 Task: In the  document agreement Insert page numer 'on bottom of the page' change page color to  'Voilet'Apply Page border, setting:  Shadow Style: three thin lines; Color: 'Black;' Width: 3/4 pt
Action: Mouse moved to (100, 25)
Screenshot: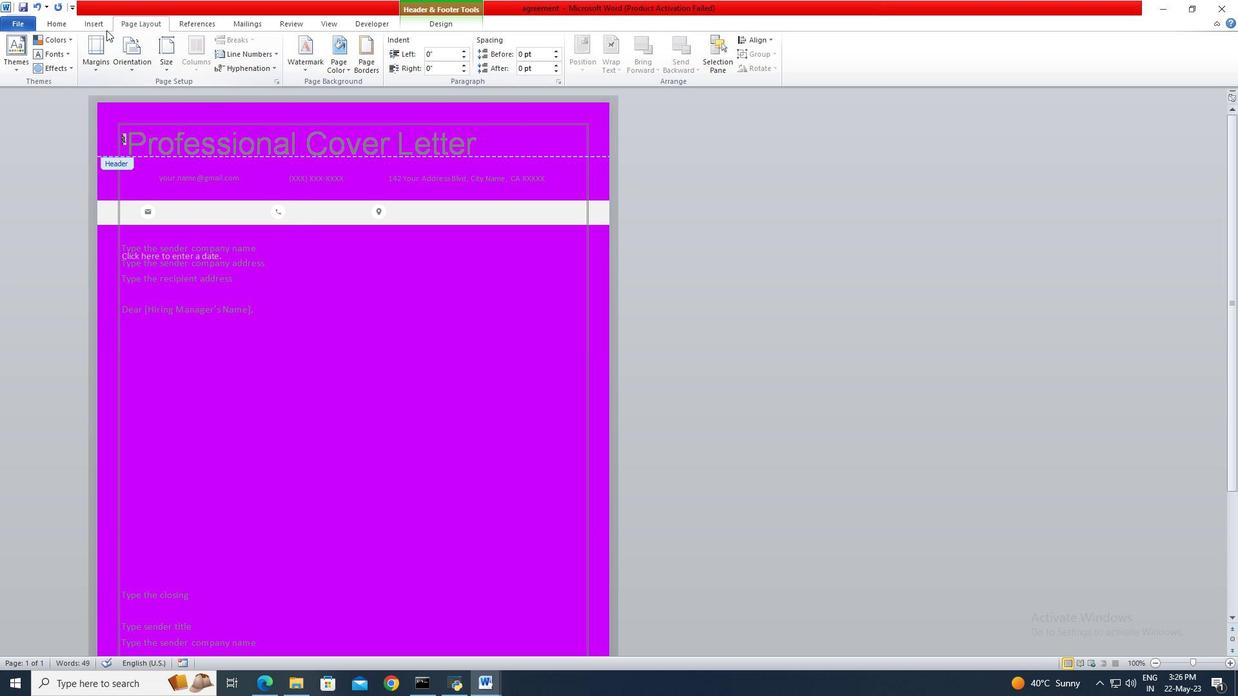 
Action: Mouse pressed left at (100, 25)
Screenshot: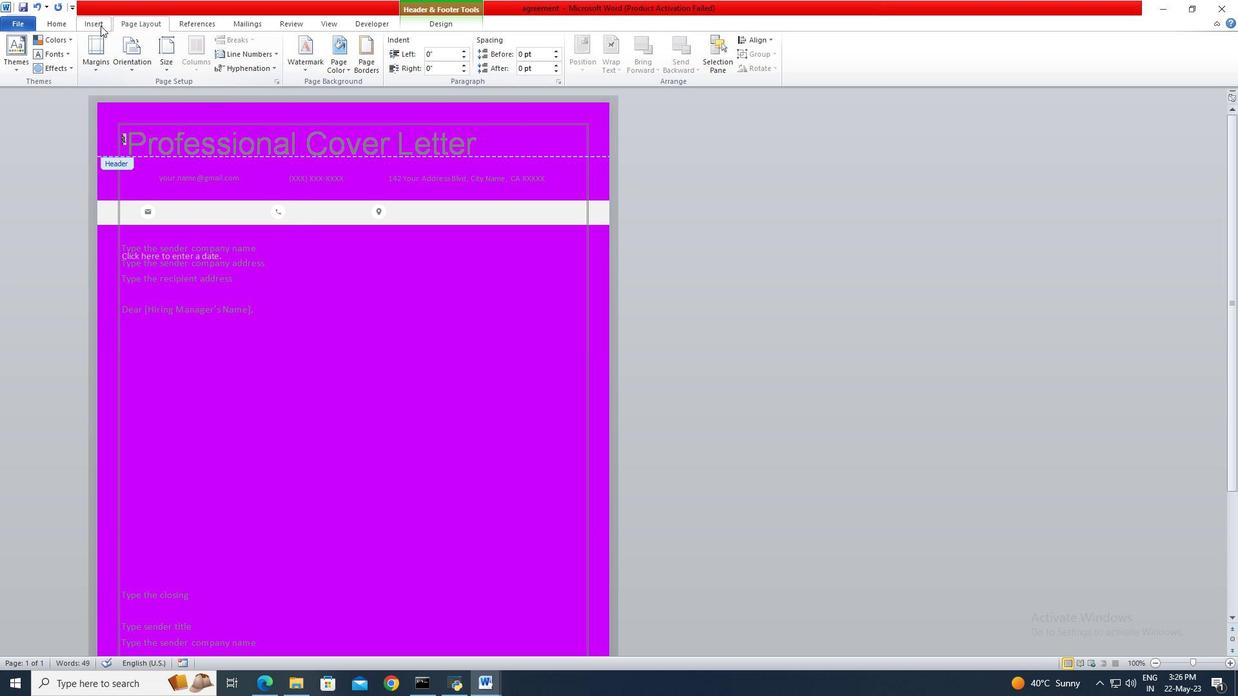 
Action: Mouse moved to (501, 70)
Screenshot: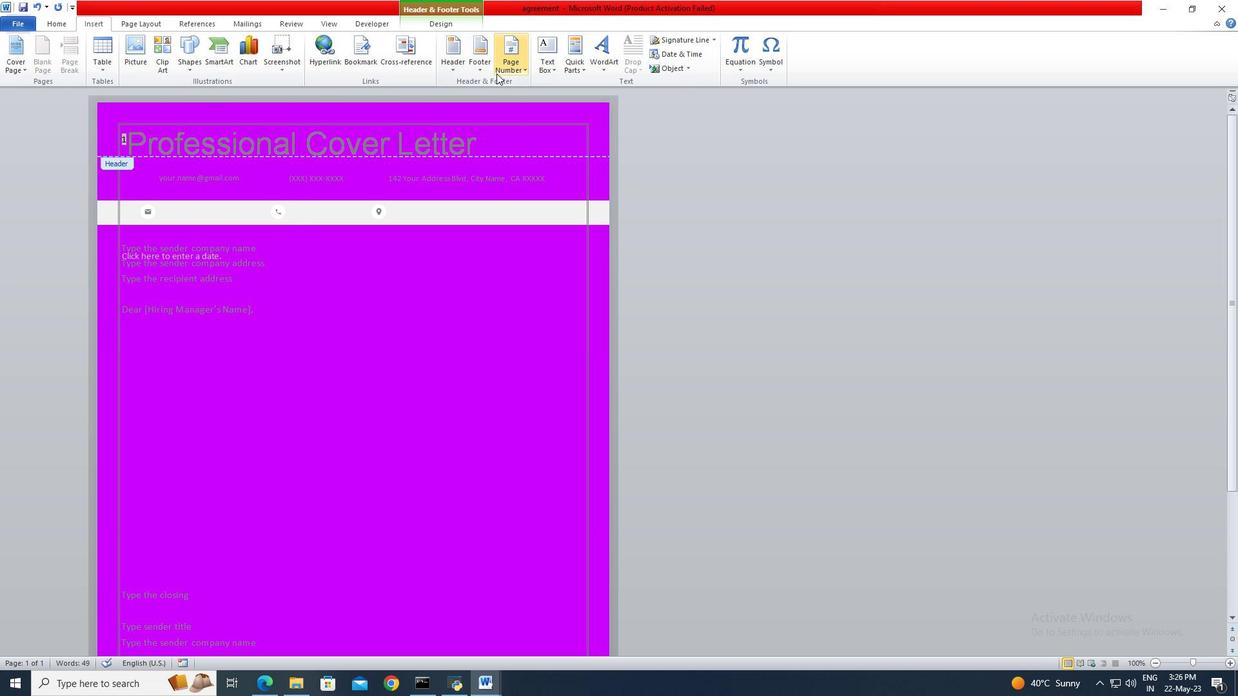 
Action: Mouse pressed left at (501, 70)
Screenshot: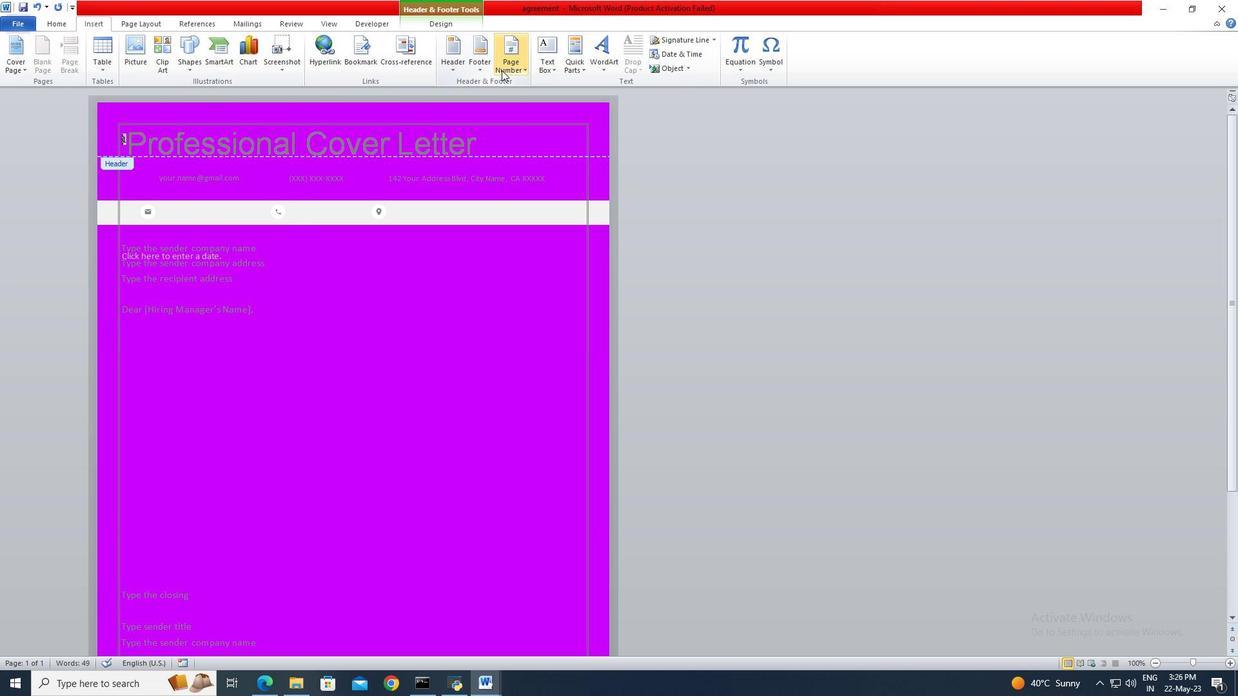 
Action: Mouse moved to (526, 94)
Screenshot: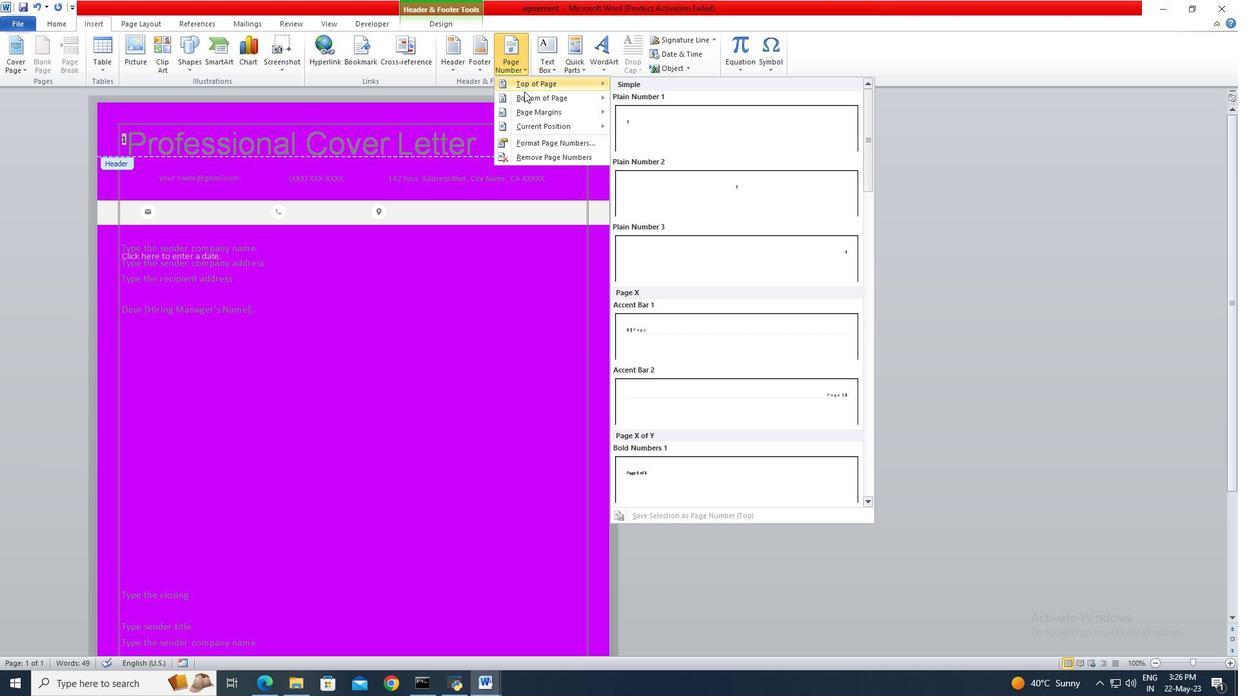 
Action: Mouse pressed left at (526, 94)
Screenshot: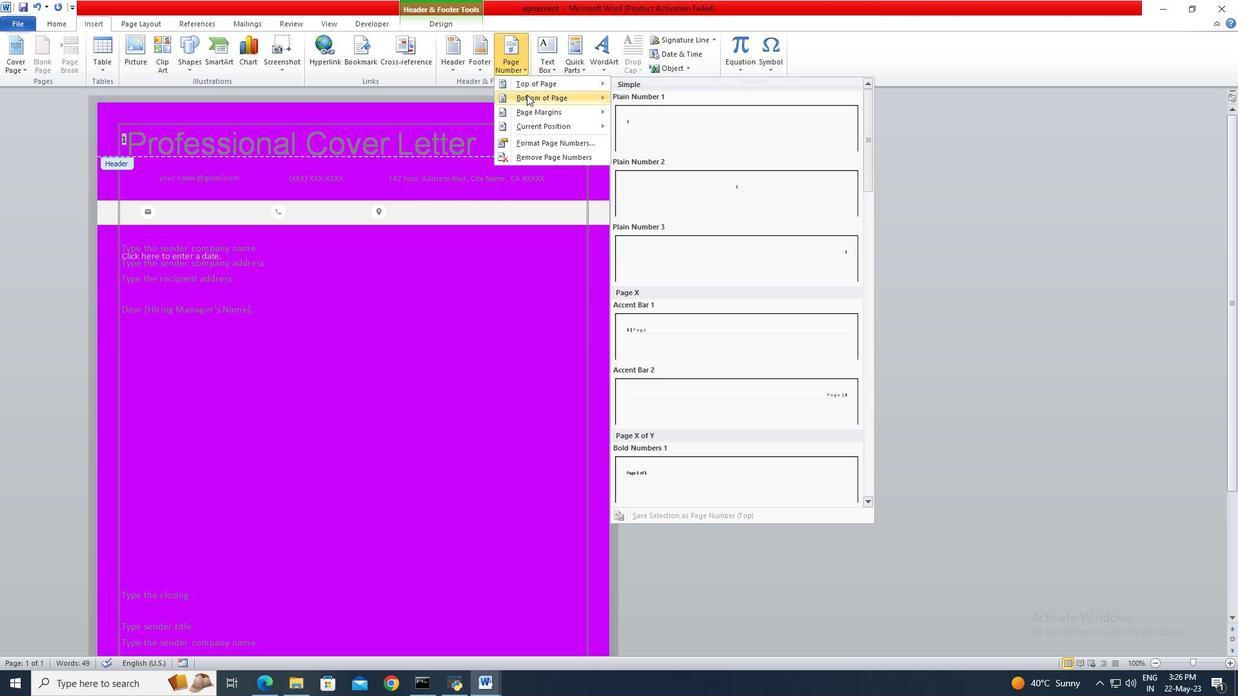 
Action: Mouse moved to (644, 144)
Screenshot: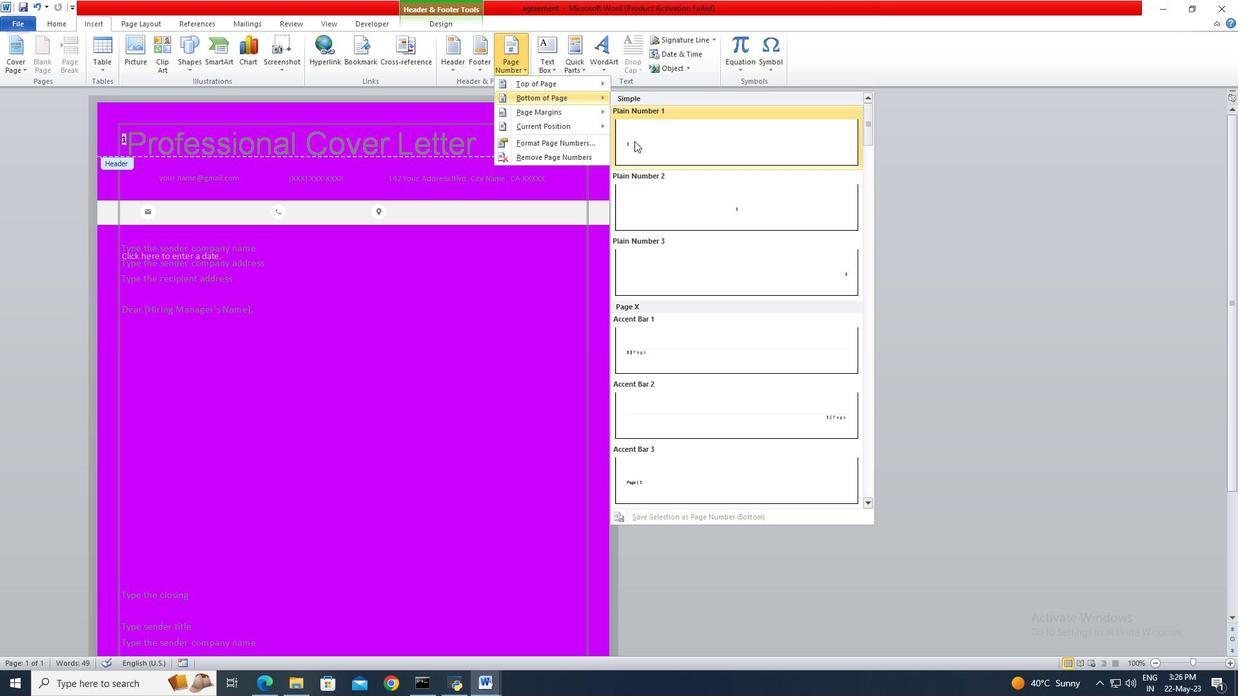 
Action: Mouse pressed left at (644, 144)
Screenshot: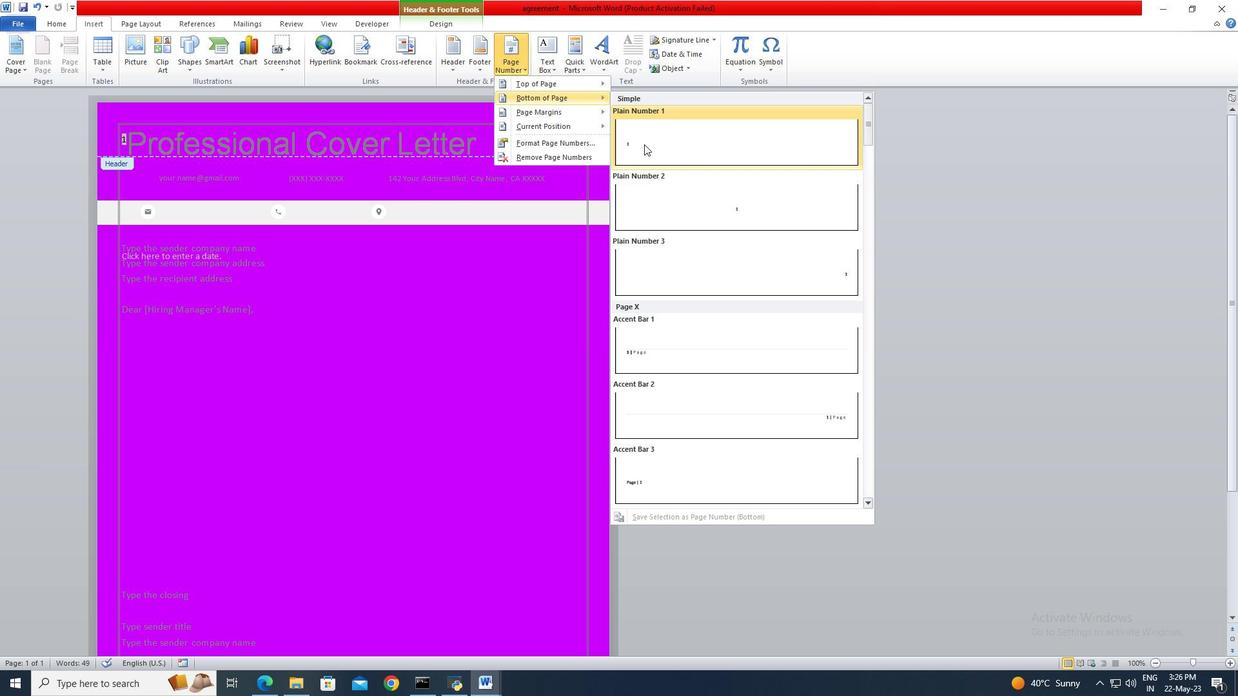
Action: Mouse moved to (160, 26)
Screenshot: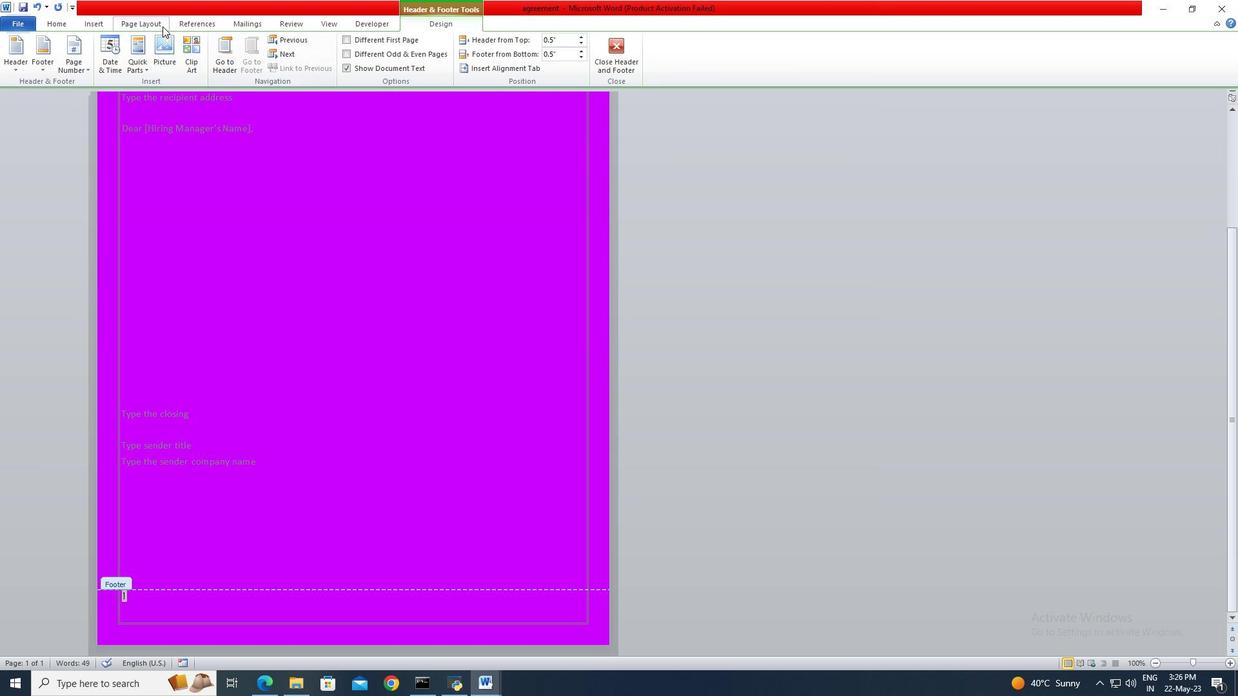
Action: Mouse pressed left at (160, 26)
Screenshot: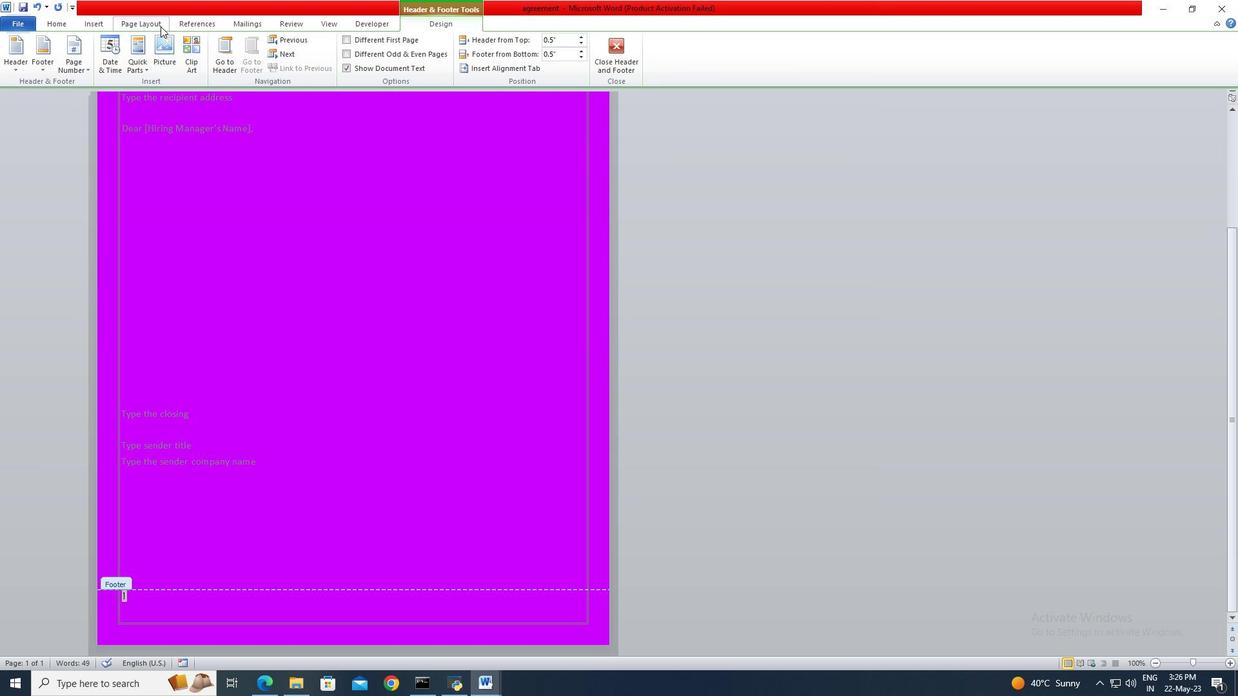 
Action: Mouse moved to (328, 70)
Screenshot: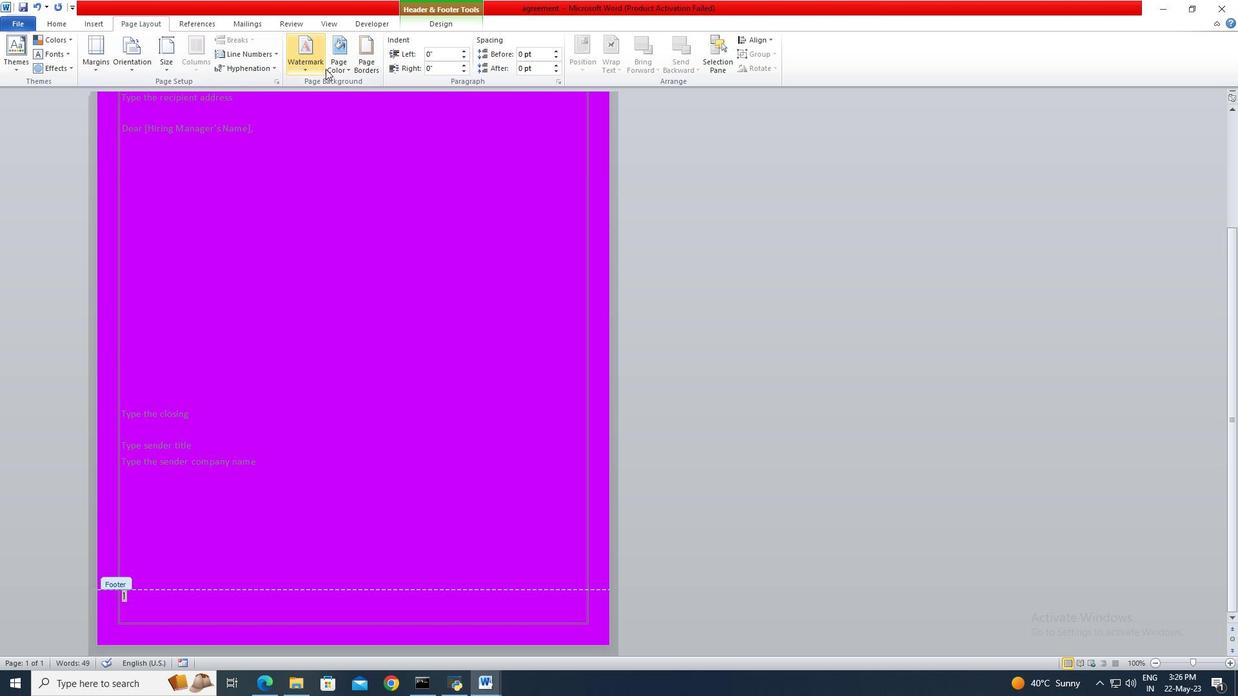 
Action: Mouse pressed left at (328, 70)
Screenshot: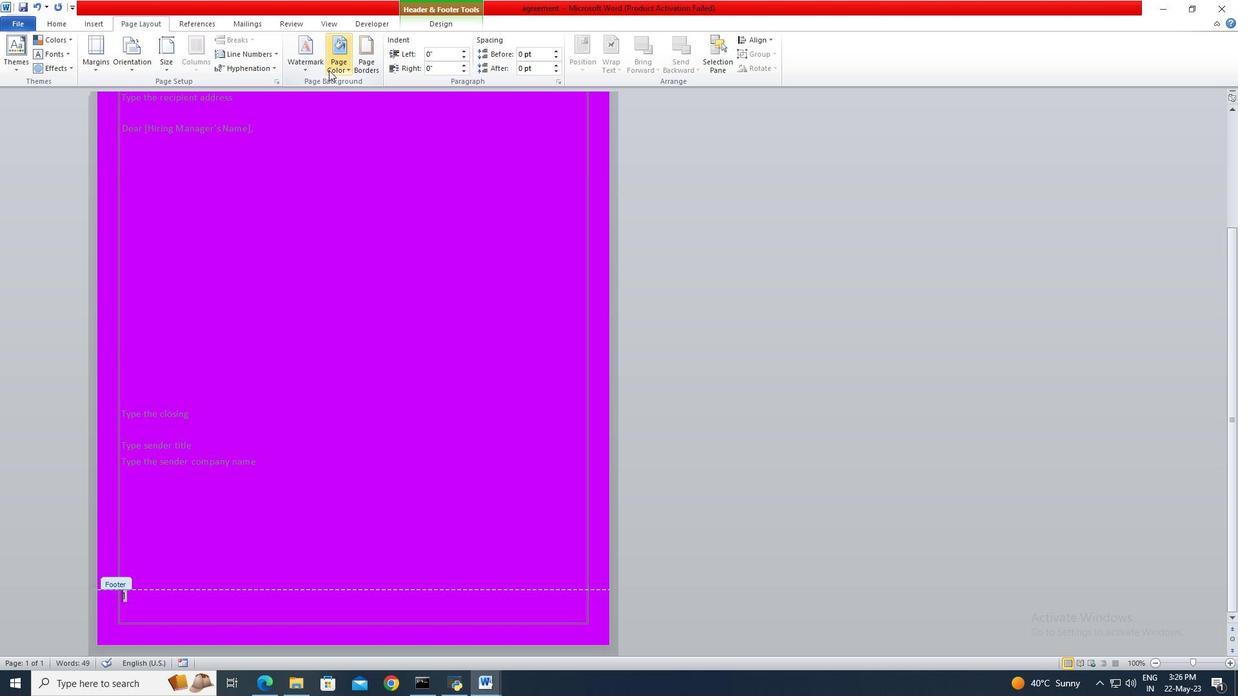
Action: Mouse moved to (335, 183)
Screenshot: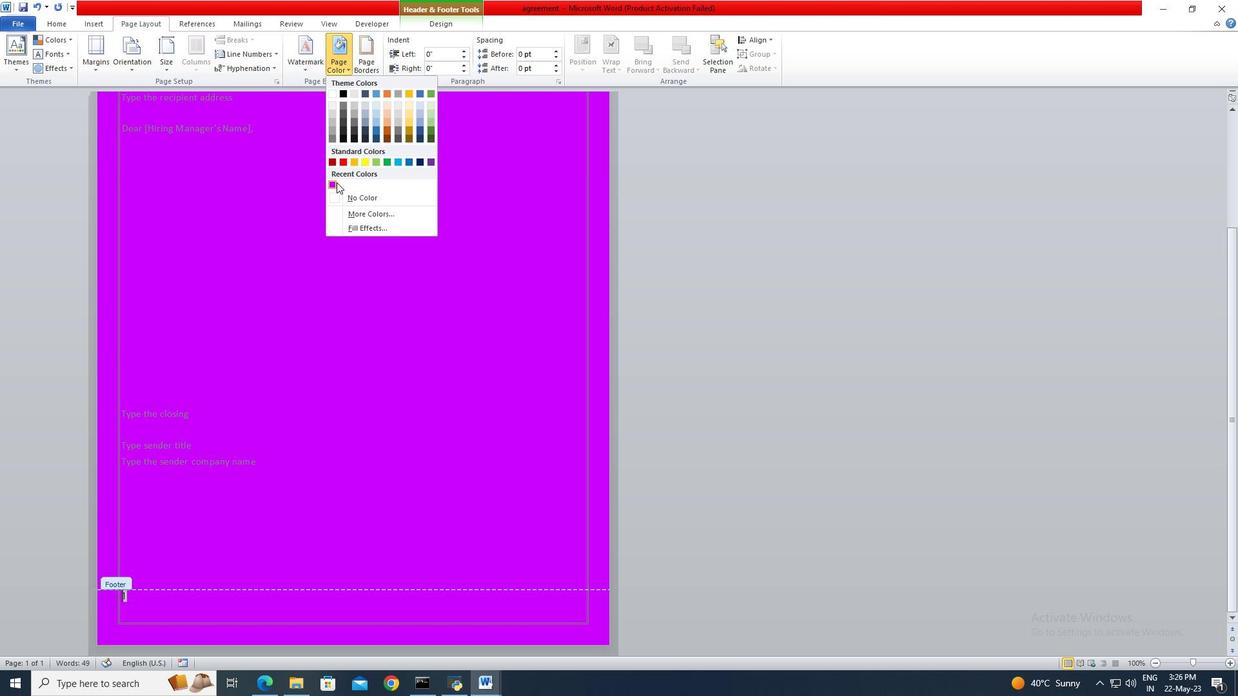 
Action: Mouse pressed left at (335, 183)
Screenshot: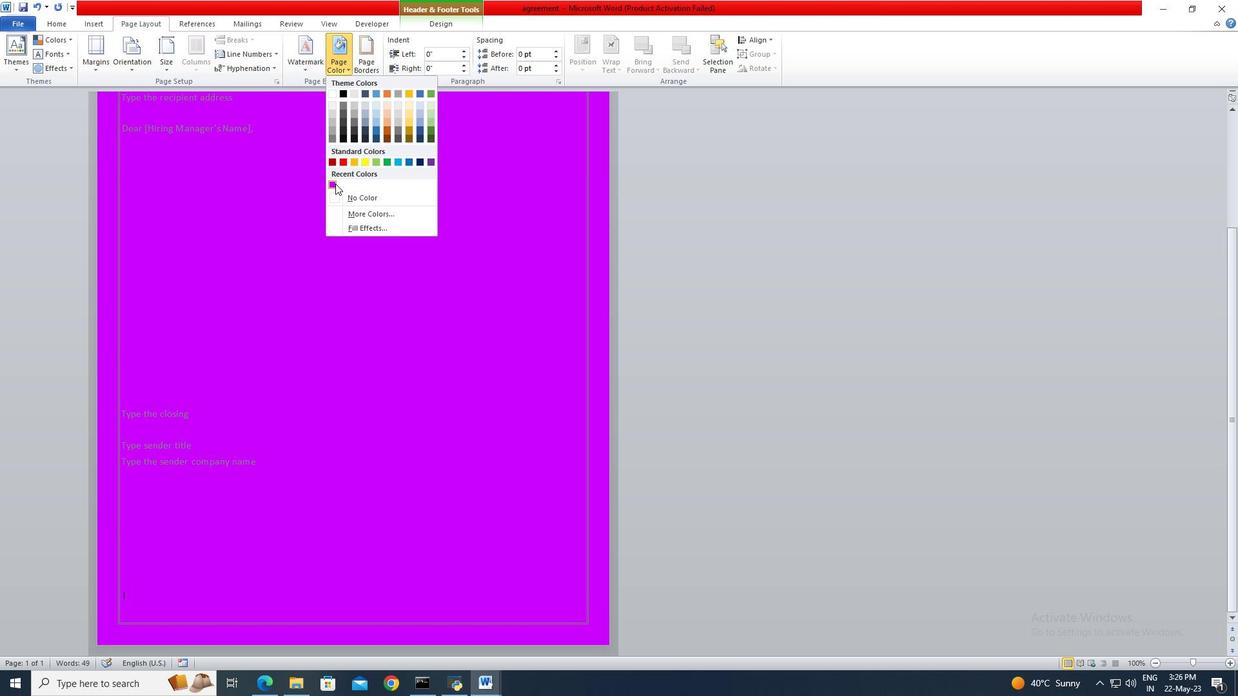 
Action: Mouse moved to (364, 72)
Screenshot: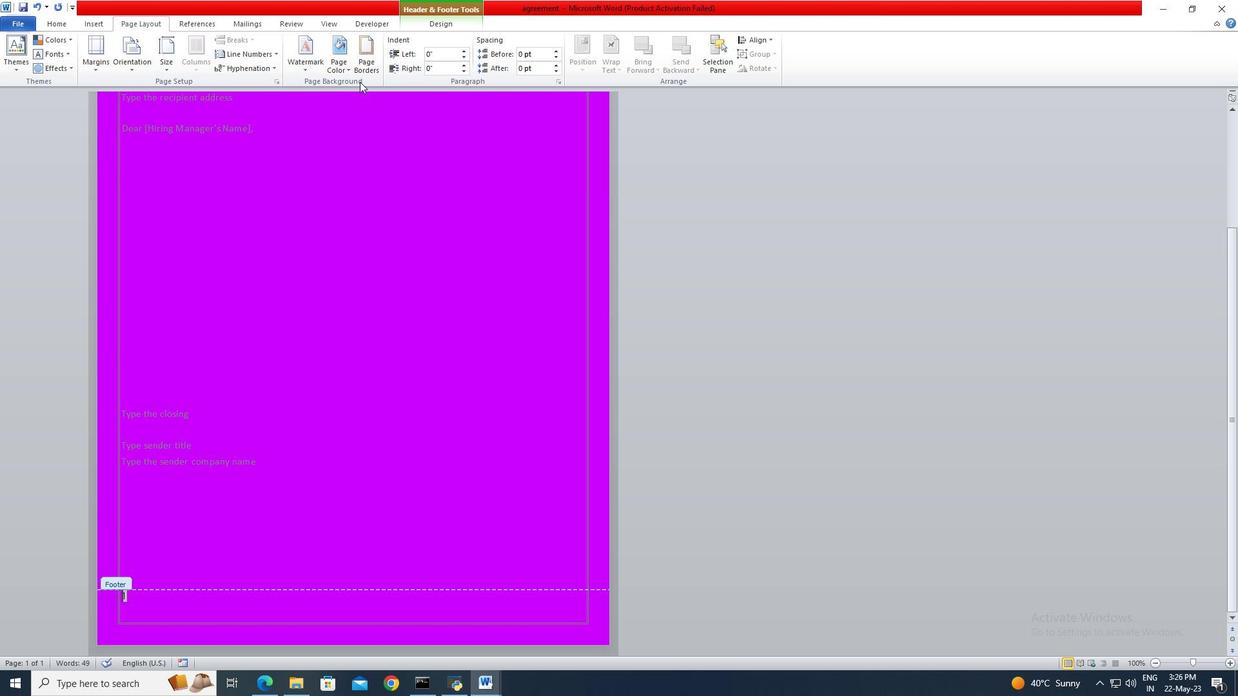
Action: Mouse pressed left at (364, 72)
Screenshot: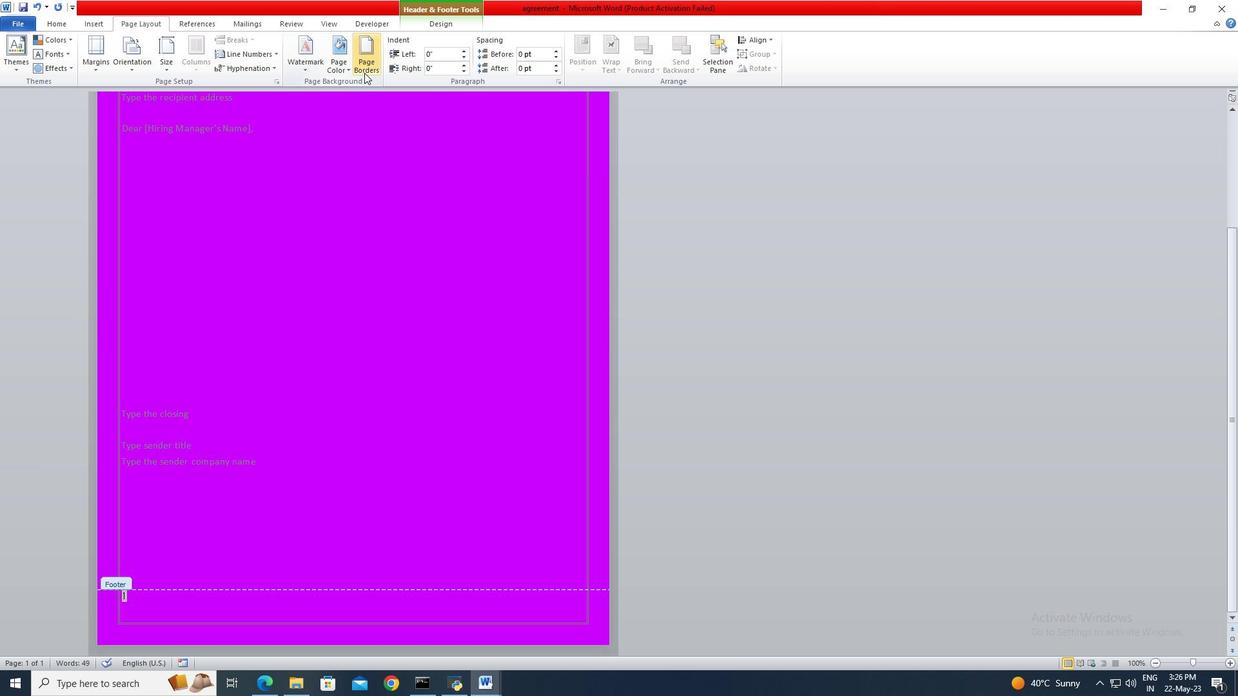 
Action: Mouse moved to (472, 317)
Screenshot: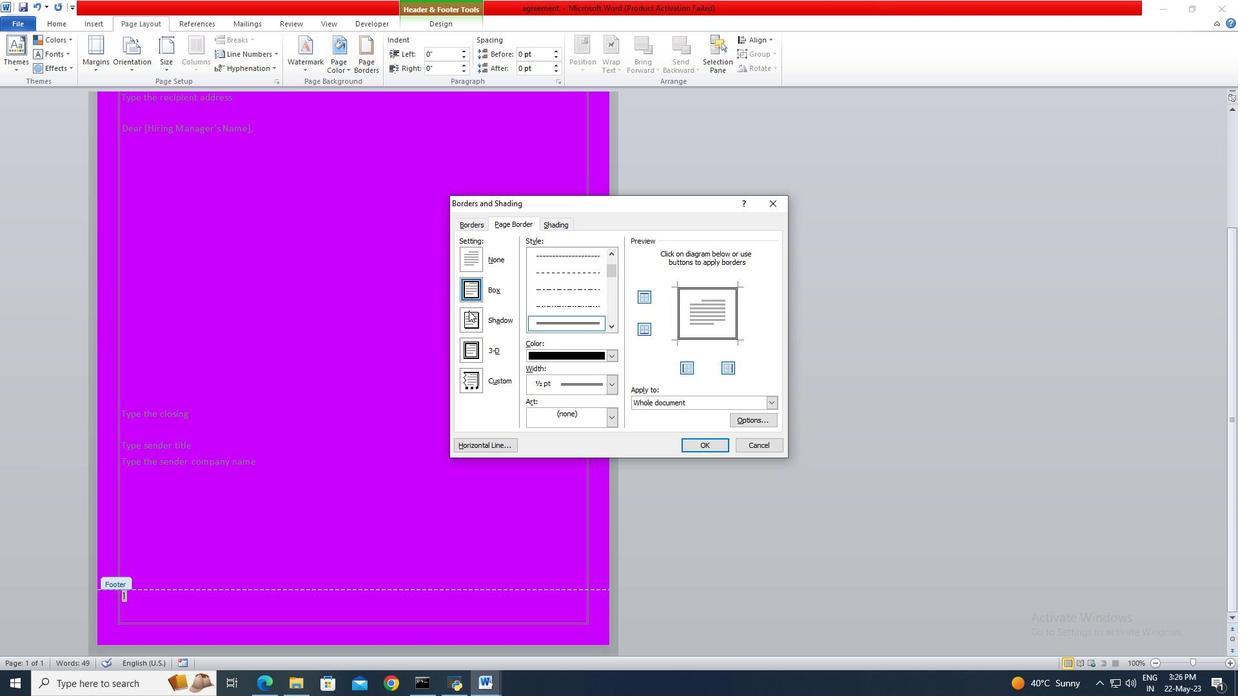 
Action: Mouse pressed left at (472, 317)
Screenshot: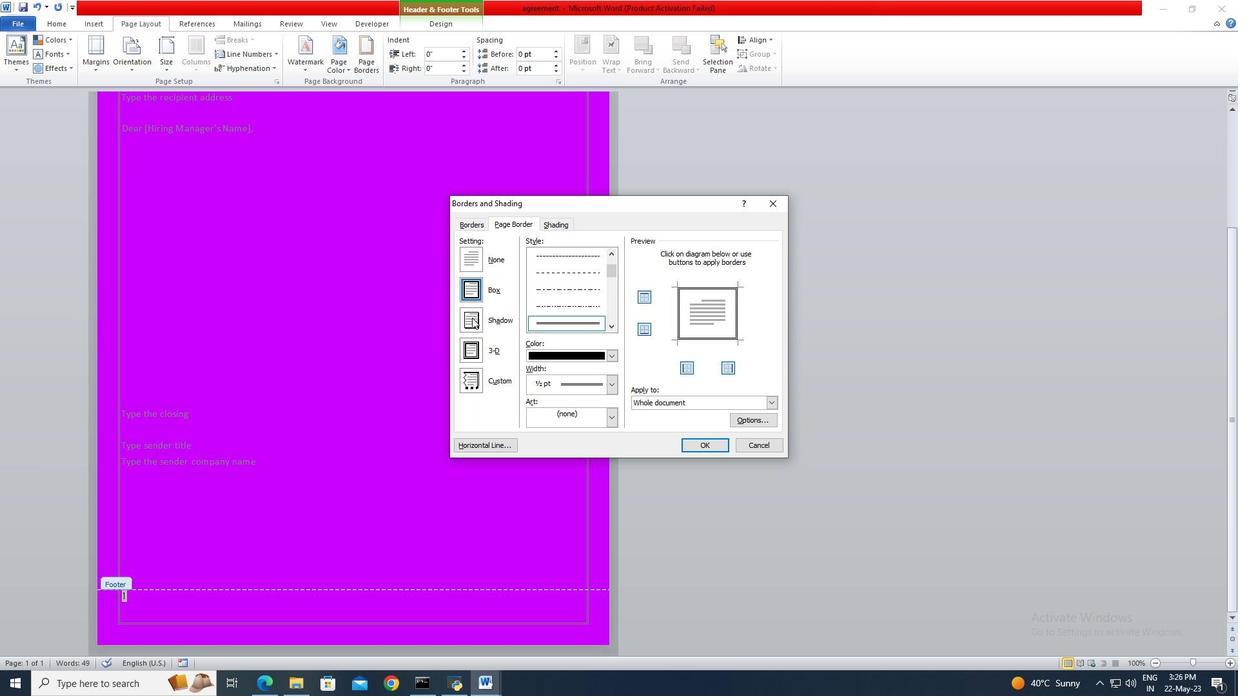 
Action: Mouse moved to (608, 322)
Screenshot: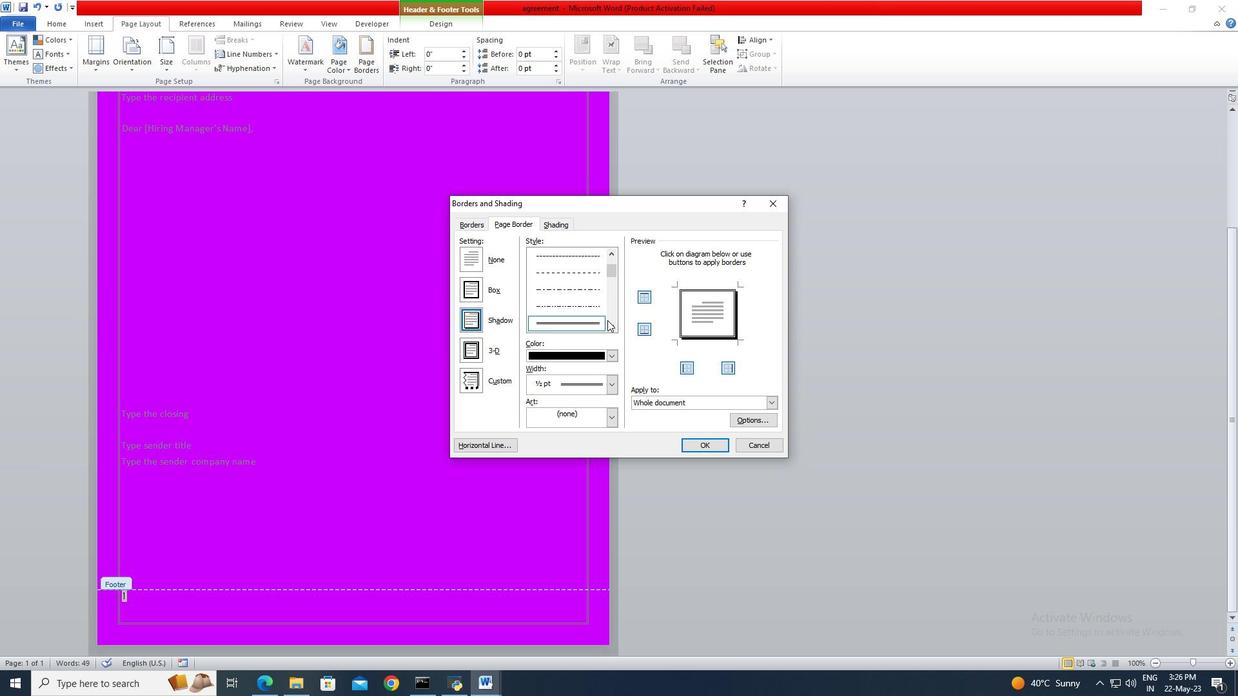 
Action: Mouse pressed left at (608, 322)
Screenshot: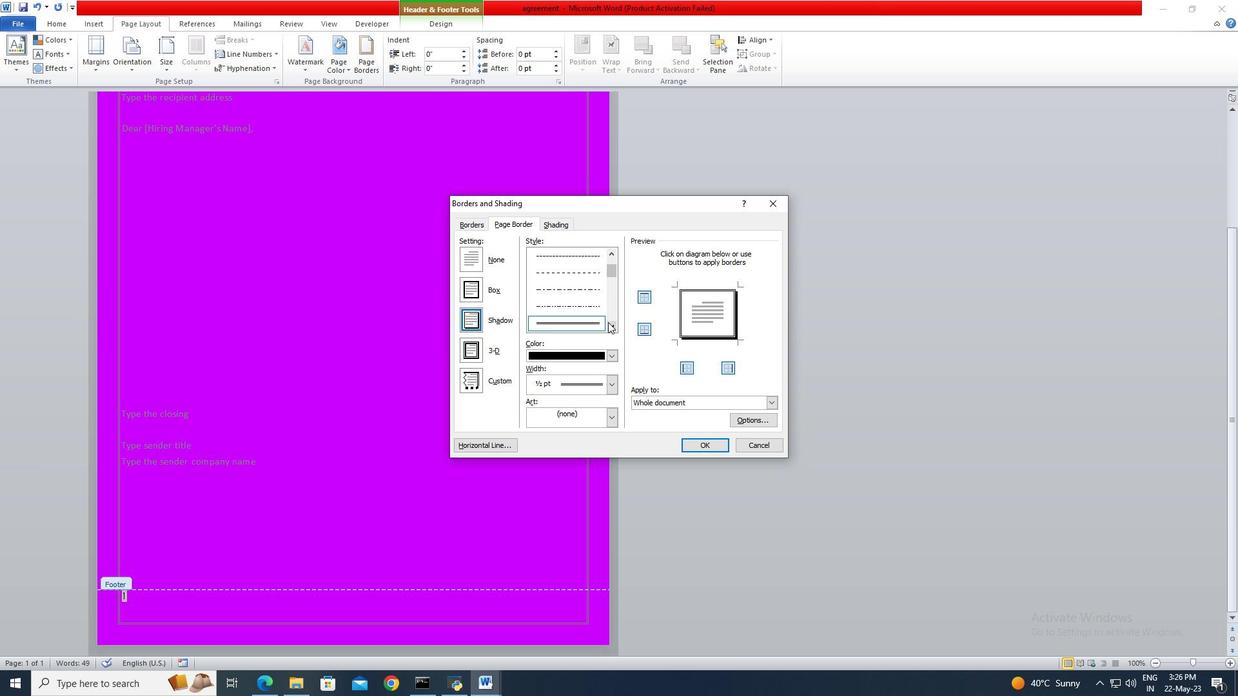 
Action: Mouse pressed left at (608, 322)
Screenshot: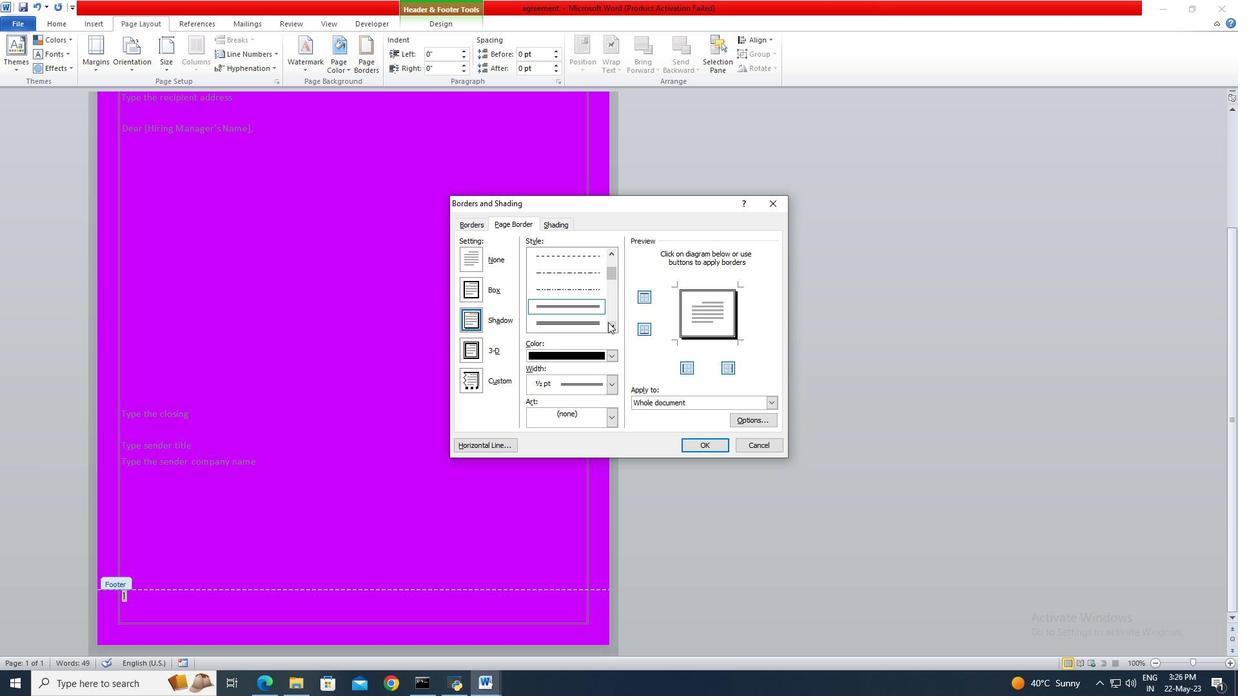 
Action: Mouse moved to (598, 308)
Screenshot: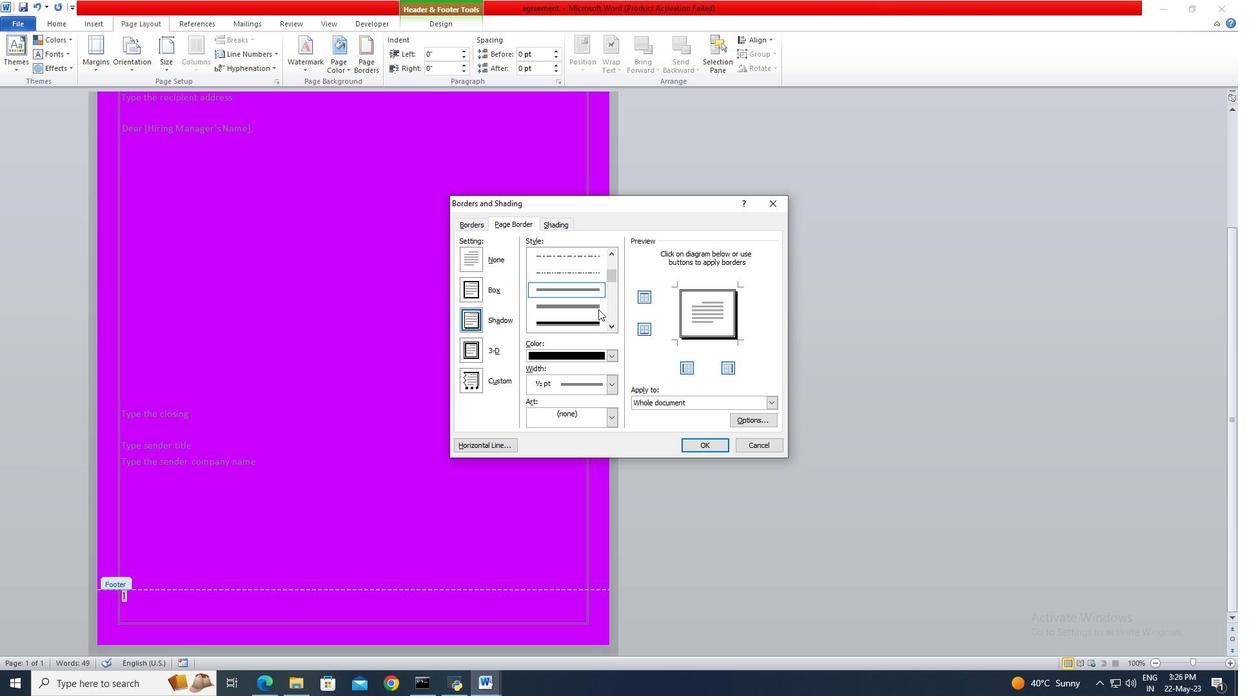 
Action: Mouse pressed left at (598, 308)
Screenshot: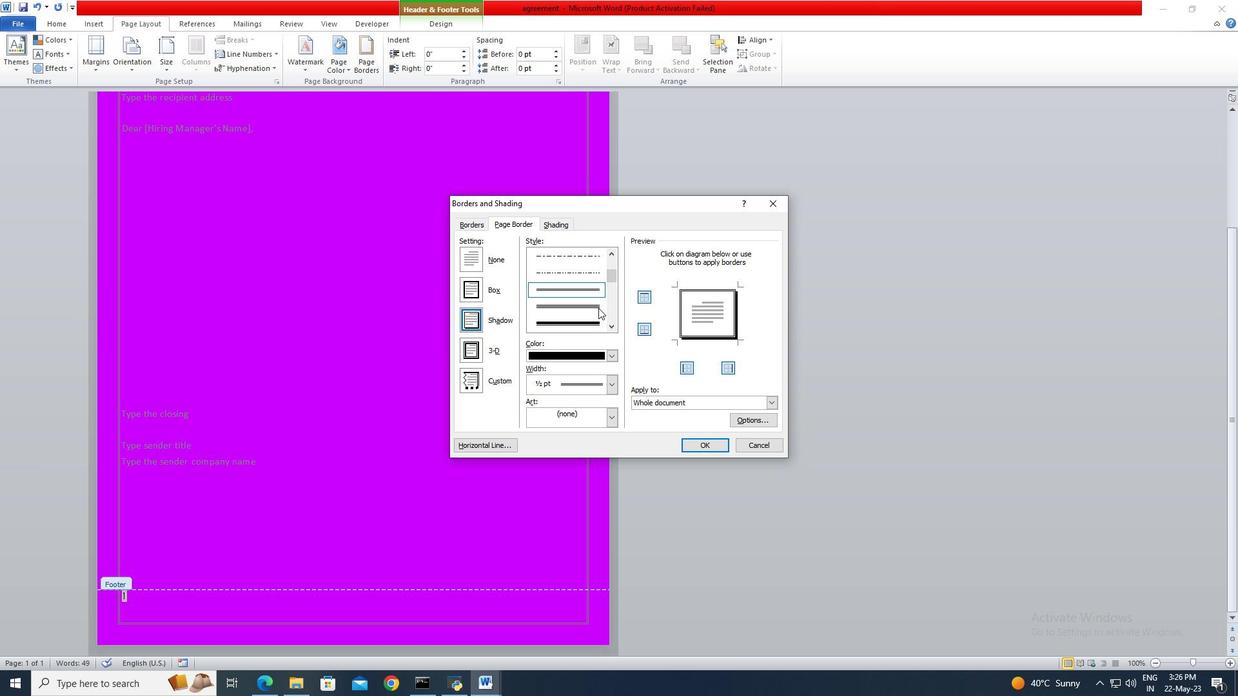 
Action: Mouse moved to (611, 349)
Screenshot: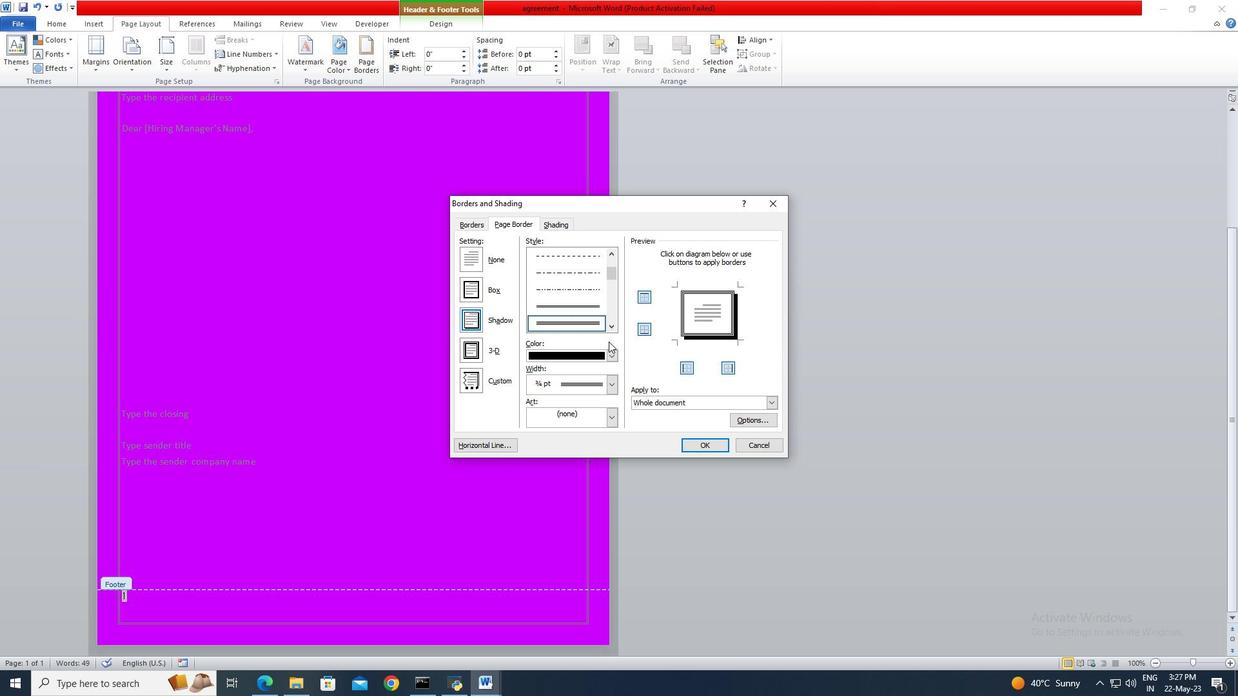 
Action: Mouse pressed left at (611, 349)
Screenshot: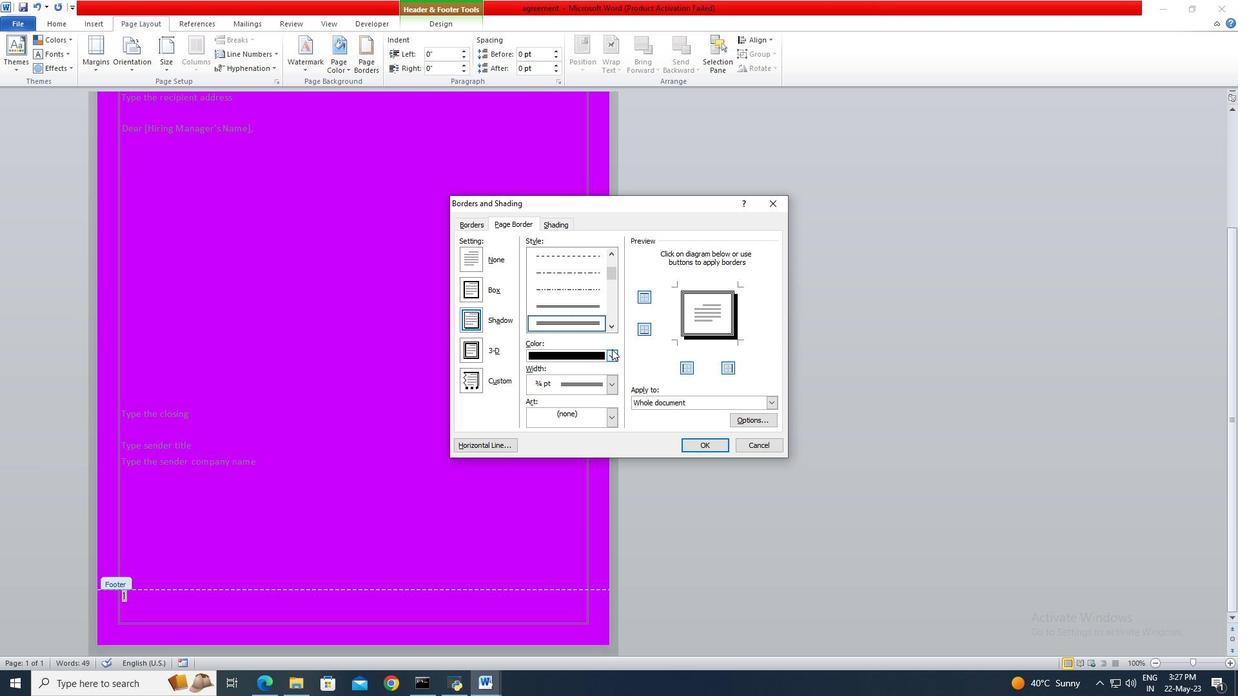 
Action: Mouse moved to (544, 394)
Screenshot: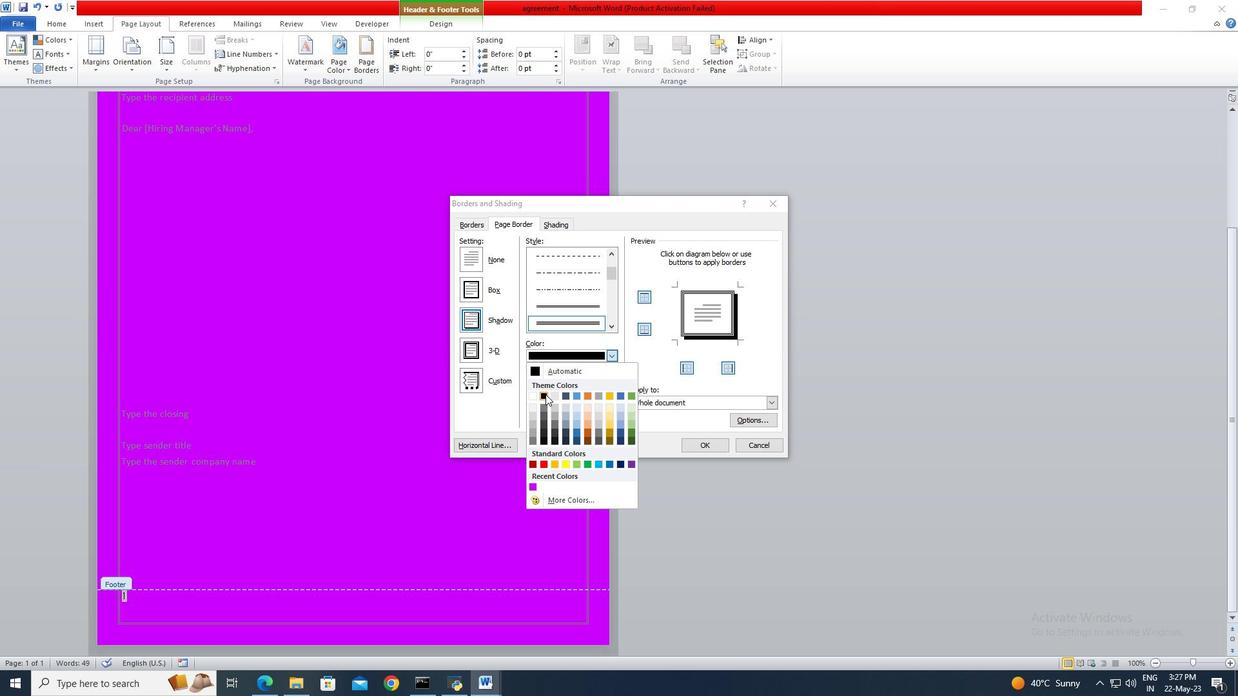 
Action: Mouse pressed left at (544, 394)
Screenshot: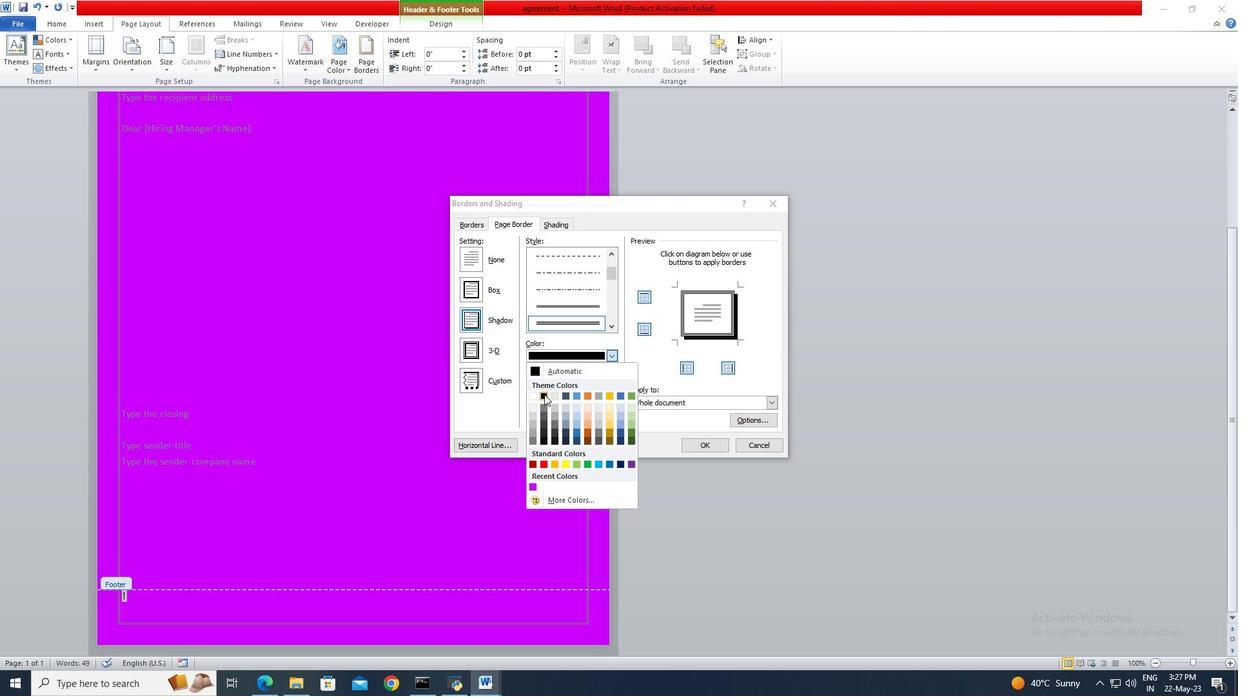 
Action: Mouse moved to (608, 389)
Screenshot: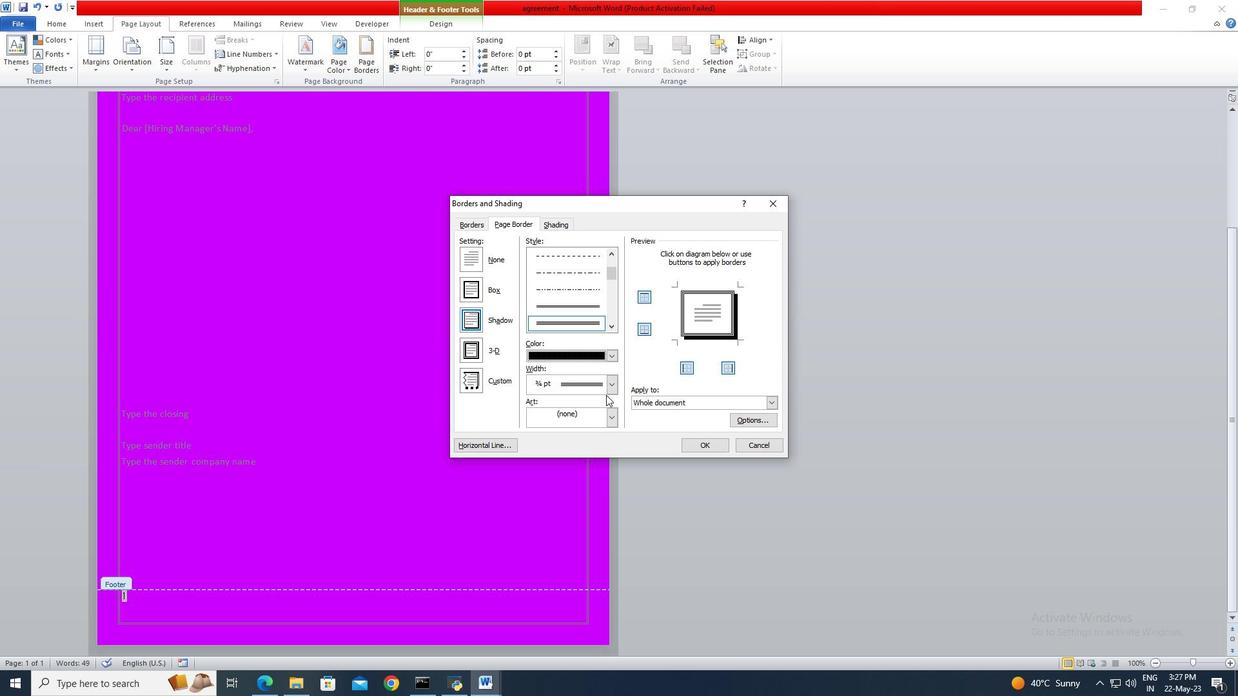 
Action: Mouse pressed left at (608, 389)
Screenshot: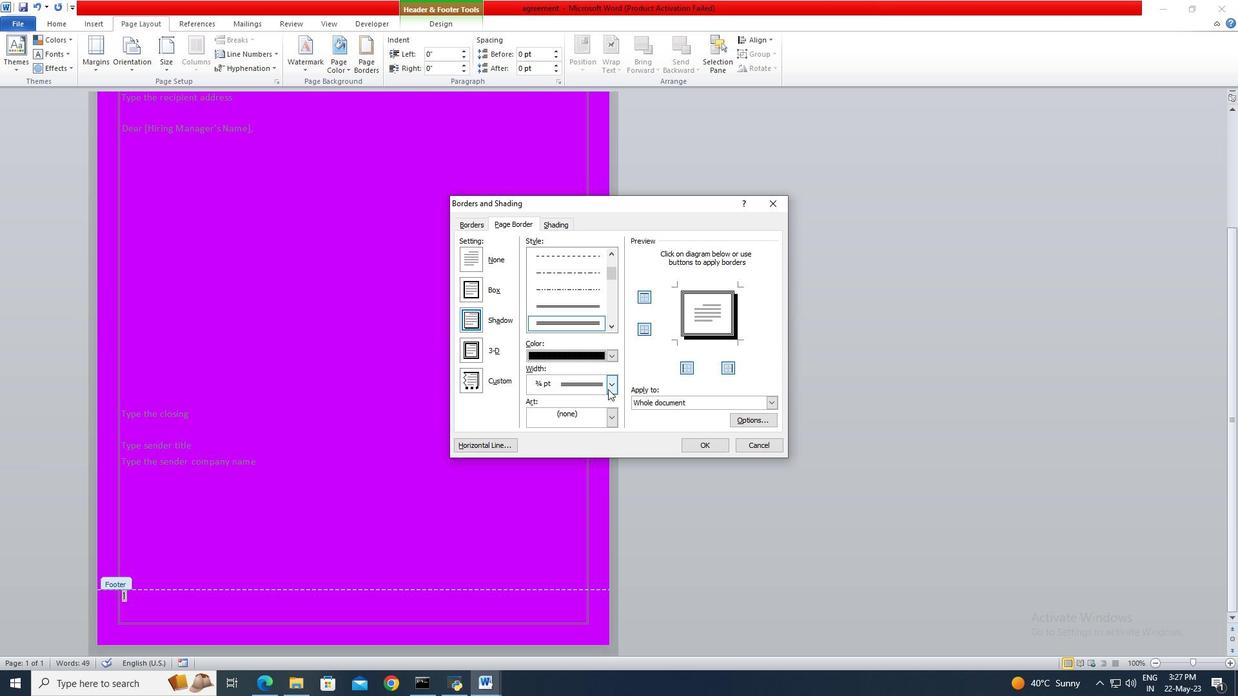 
Action: Mouse moved to (601, 433)
Screenshot: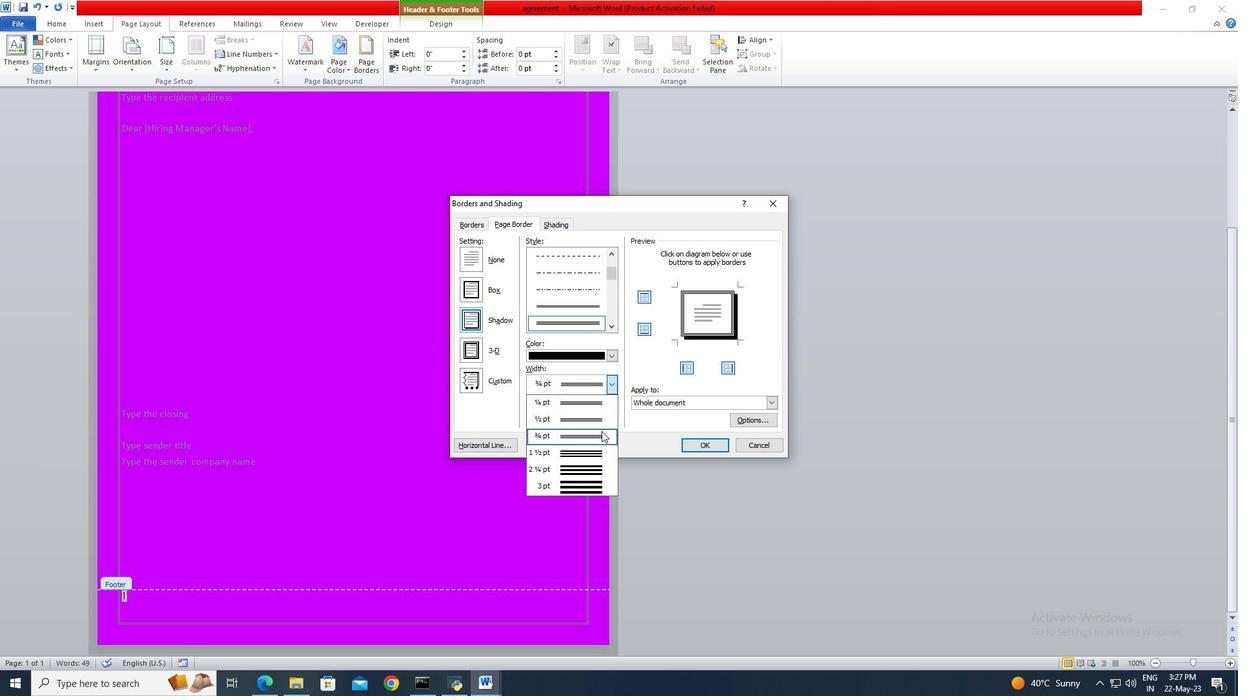 
Action: Mouse pressed left at (601, 433)
Screenshot: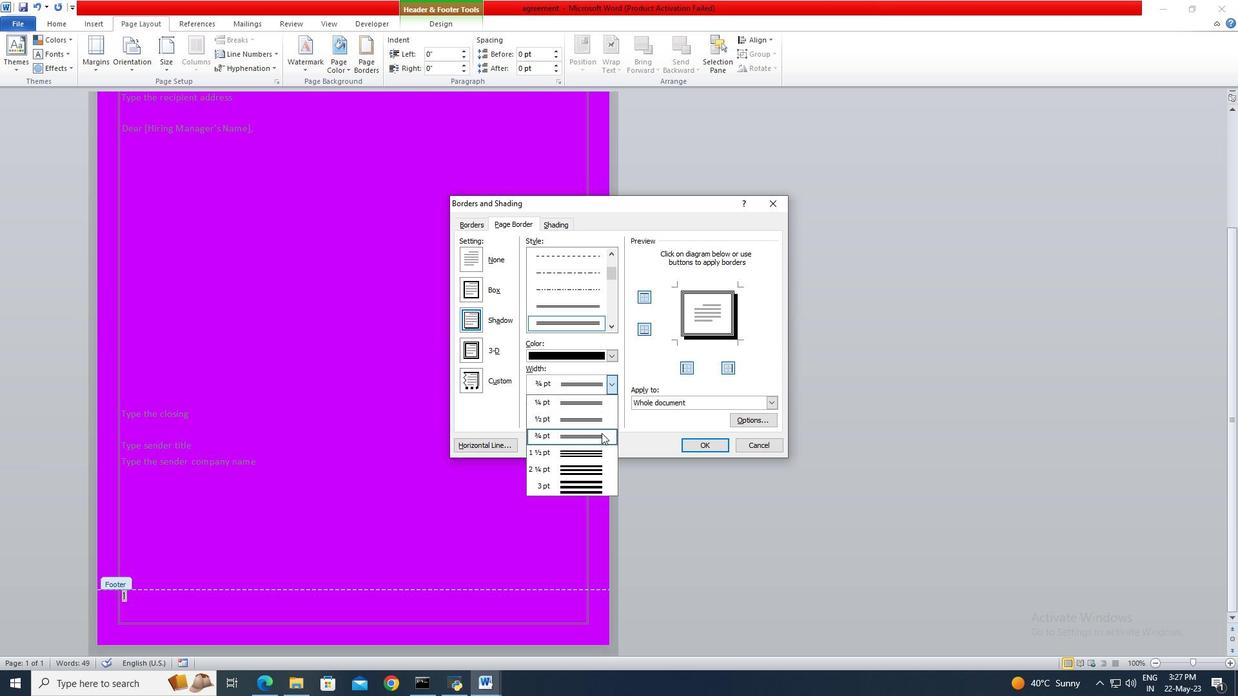 
Action: Mouse moved to (697, 448)
Screenshot: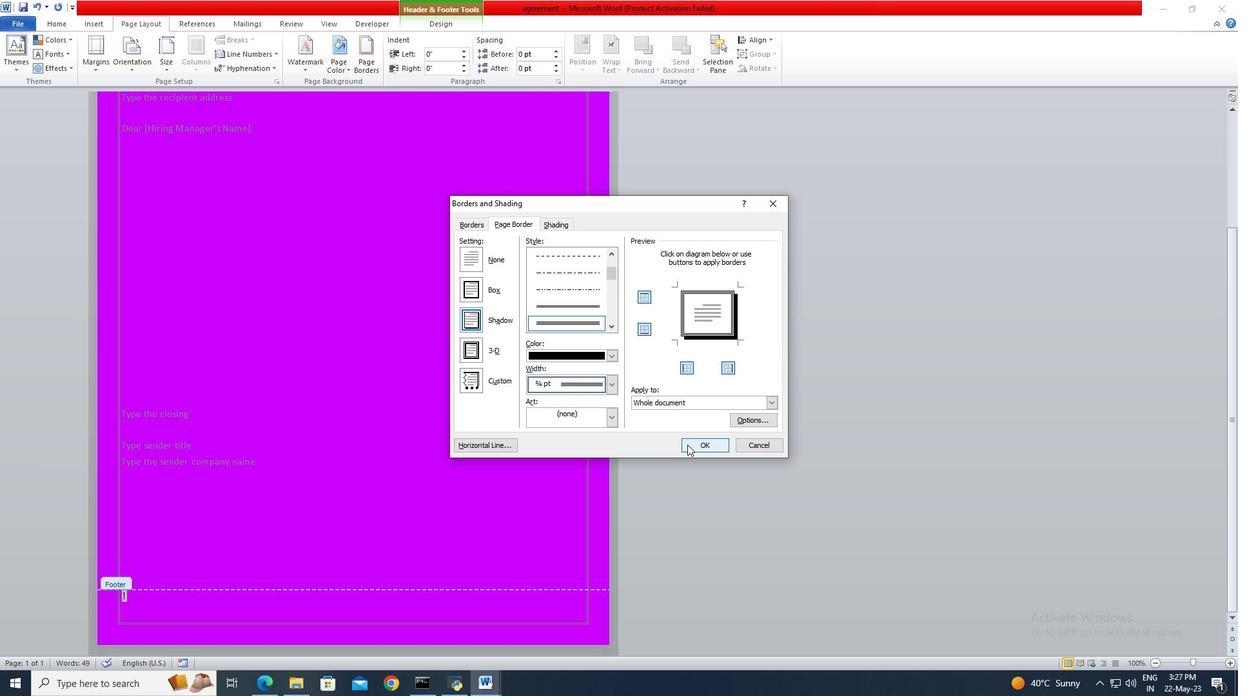 
Action: Mouse pressed left at (697, 448)
Screenshot: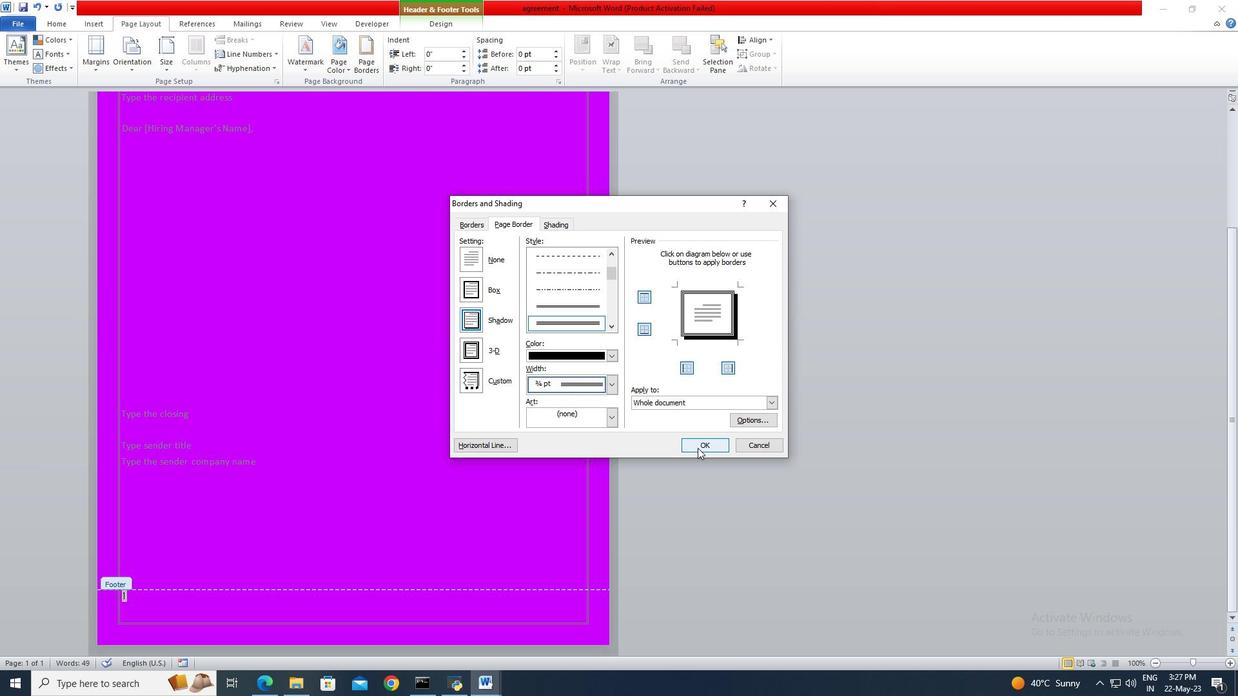 
